 Task: Add Cover Orange to Card Card0007 in Board Board0002 in Development in Trello
Action: Mouse moved to (529, 65)
Screenshot: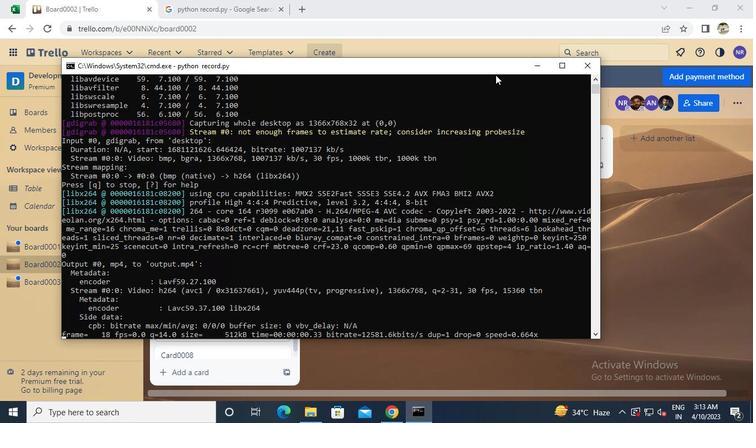 
Action: Mouse pressed left at (529, 65)
Screenshot: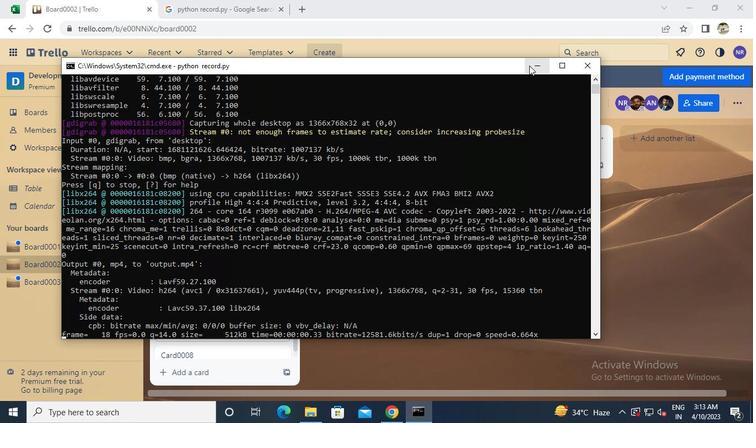 
Action: Mouse moved to (281, 308)
Screenshot: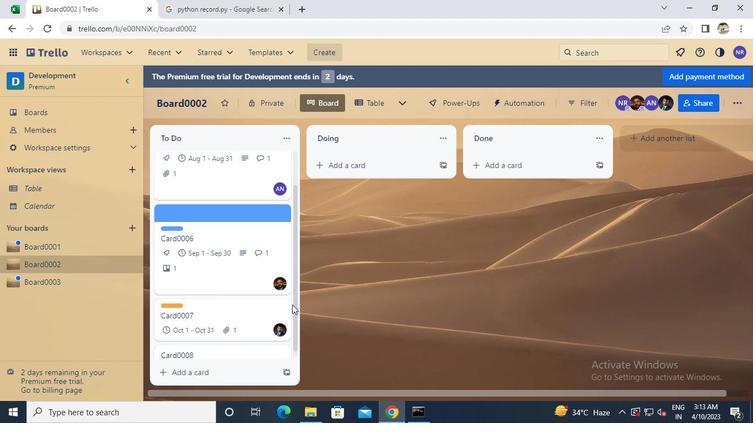 
Action: Mouse pressed left at (281, 308)
Screenshot: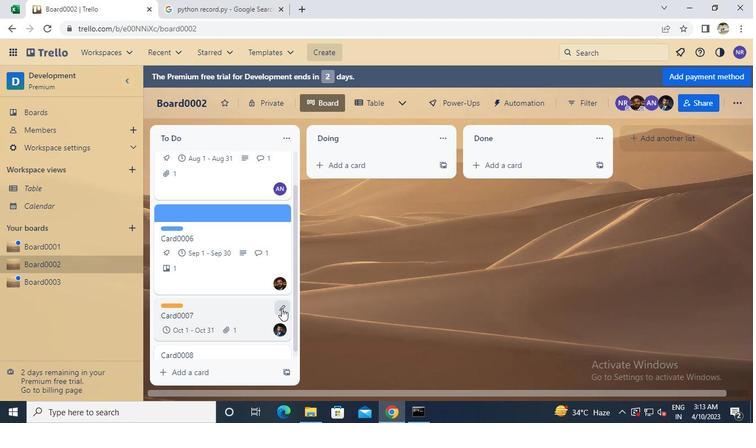 
Action: Mouse moved to (312, 301)
Screenshot: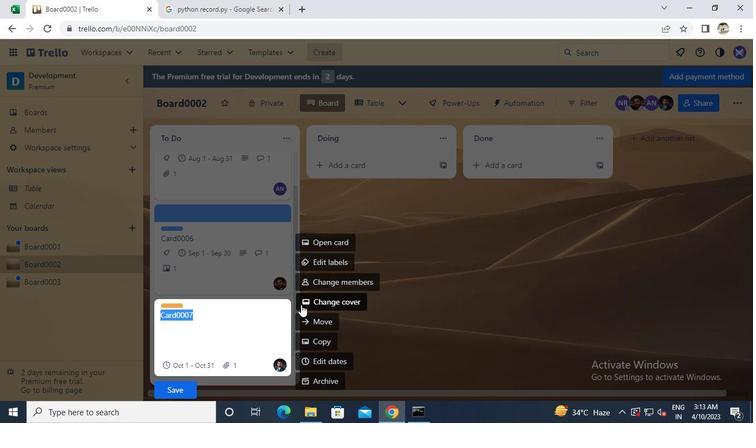 
Action: Mouse pressed left at (312, 301)
Screenshot: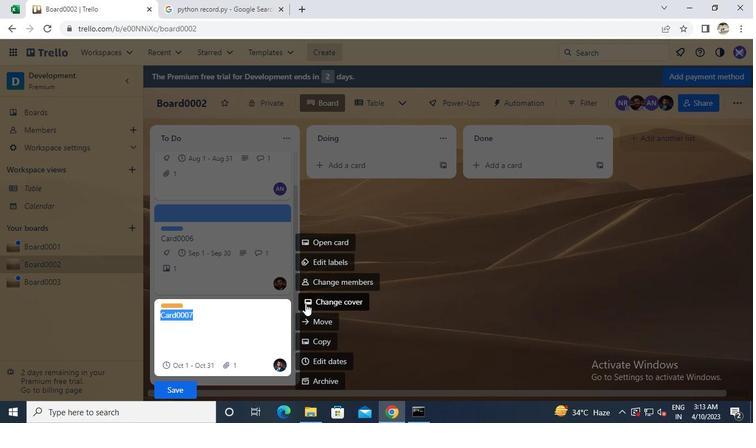 
Action: Mouse moved to (391, 166)
Screenshot: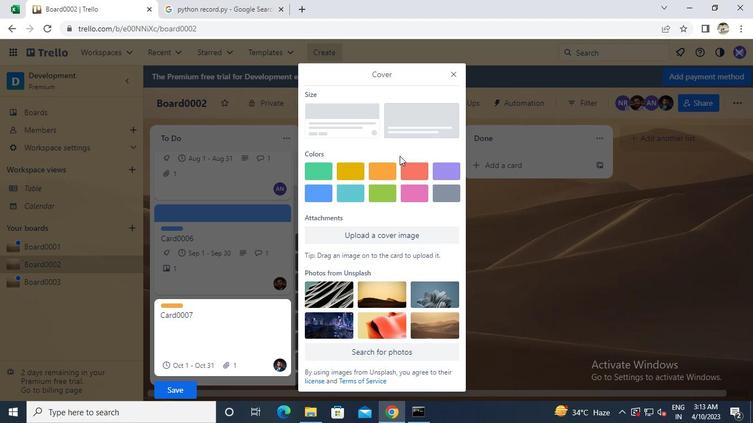 
Action: Mouse pressed left at (391, 166)
Screenshot: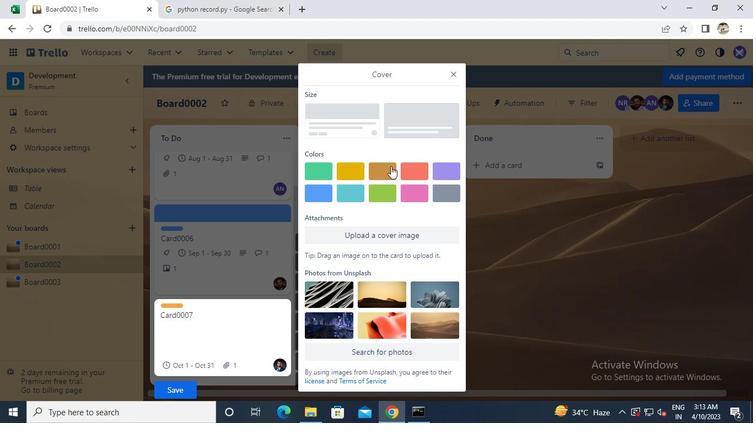 
Action: Mouse moved to (450, 73)
Screenshot: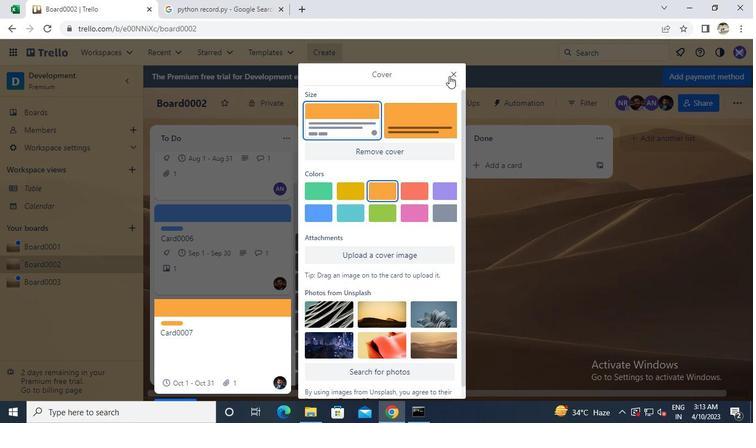 
Action: Mouse pressed left at (450, 73)
Screenshot: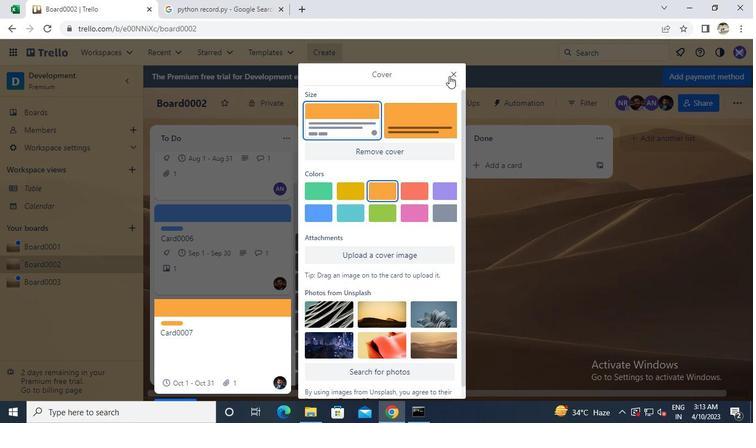 
Action: Mouse moved to (186, 399)
Screenshot: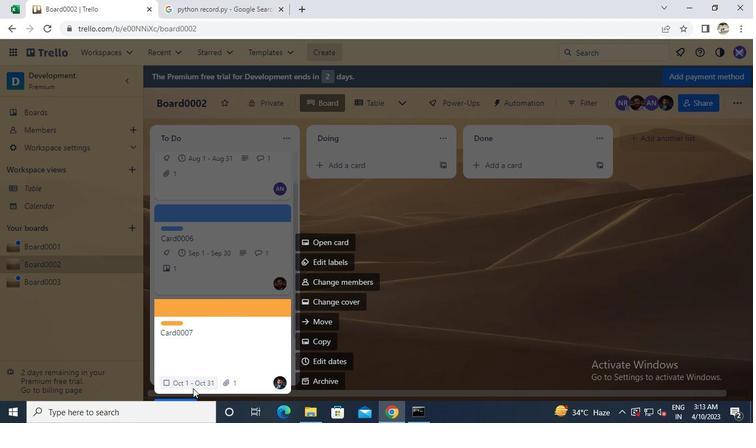 
Action: Mouse pressed left at (186, 399)
Screenshot: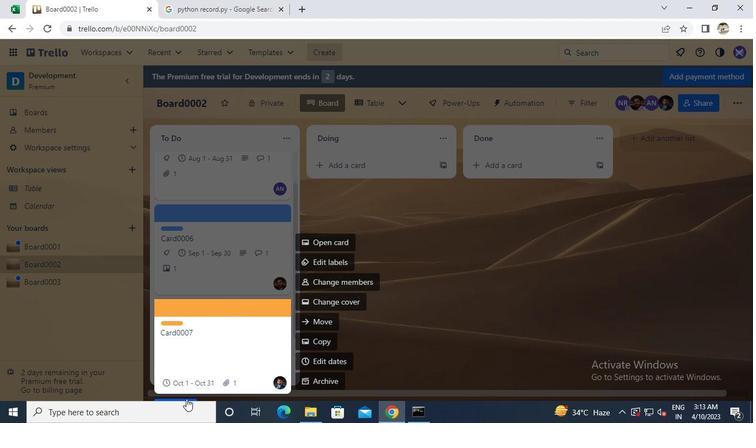 
Action: Mouse moved to (411, 414)
Screenshot: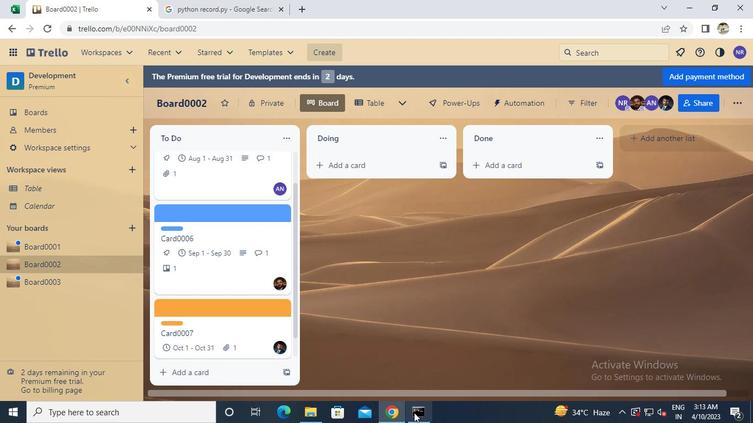 
Action: Mouse pressed left at (411, 414)
Screenshot: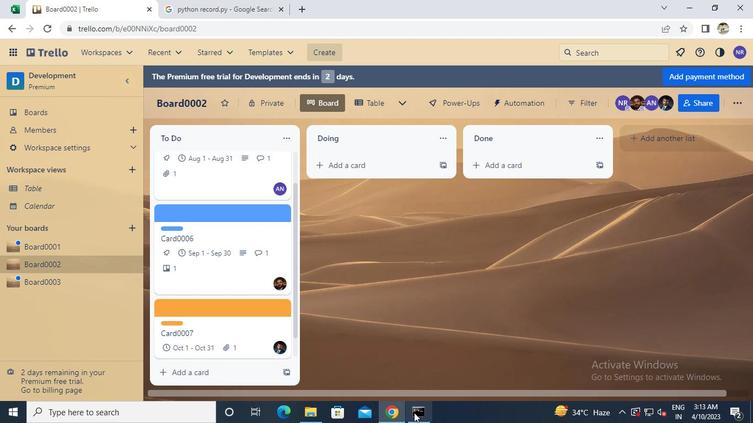 
Action: Mouse moved to (590, 66)
Screenshot: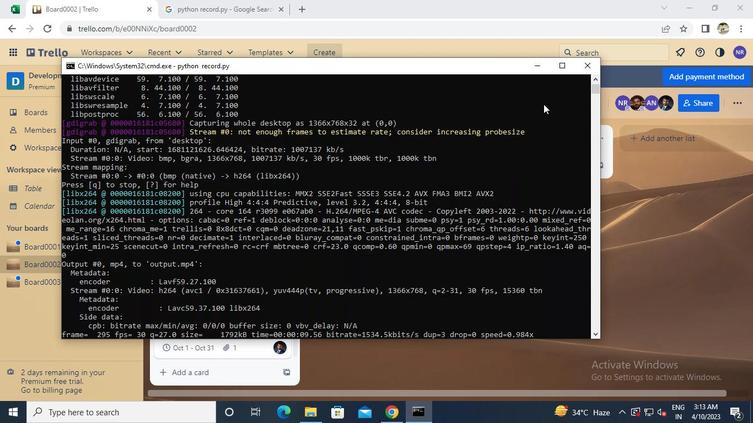 
Action: Mouse pressed left at (590, 66)
Screenshot: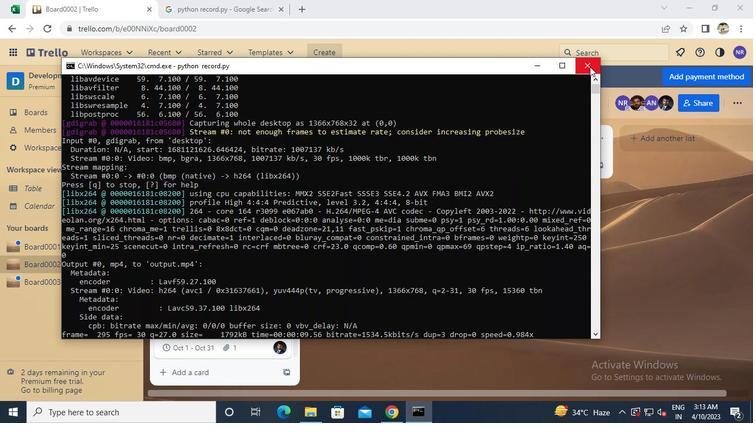 
